 Task: Manage the "Feed detail" page in the site builder.
Action: Mouse moved to (1213, 87)
Screenshot: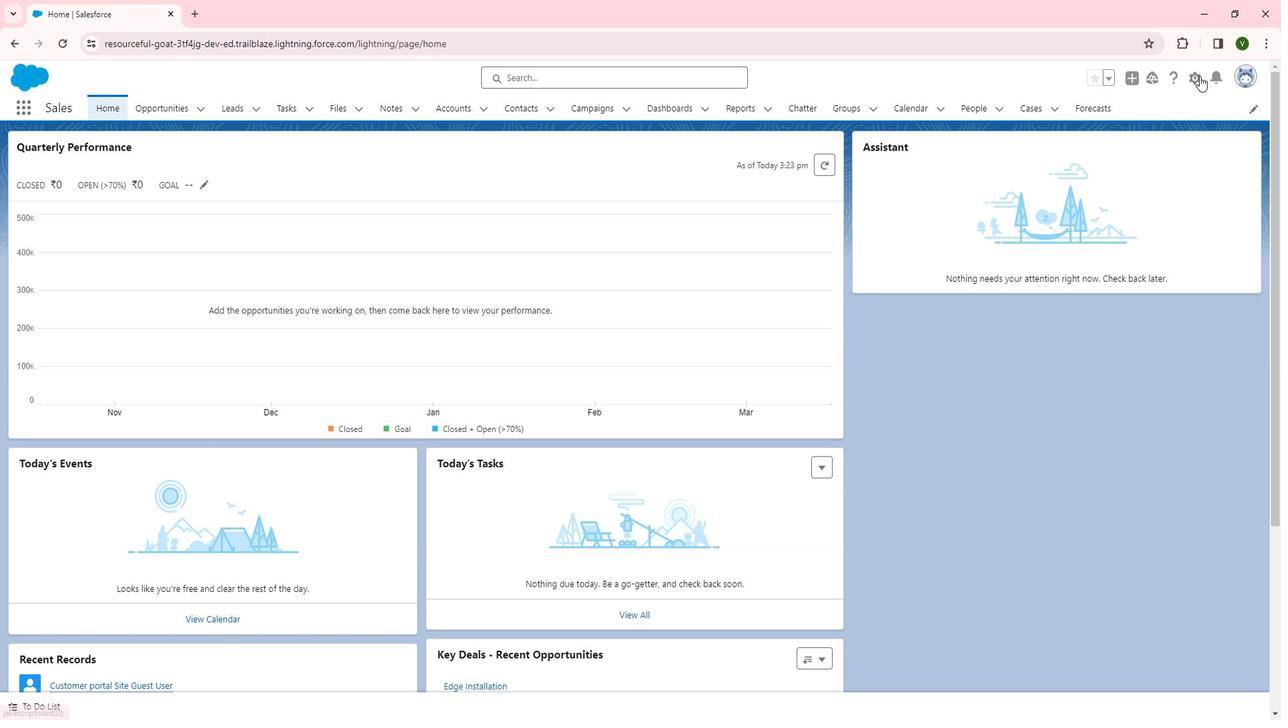 
Action: Mouse pressed left at (1213, 87)
Screenshot: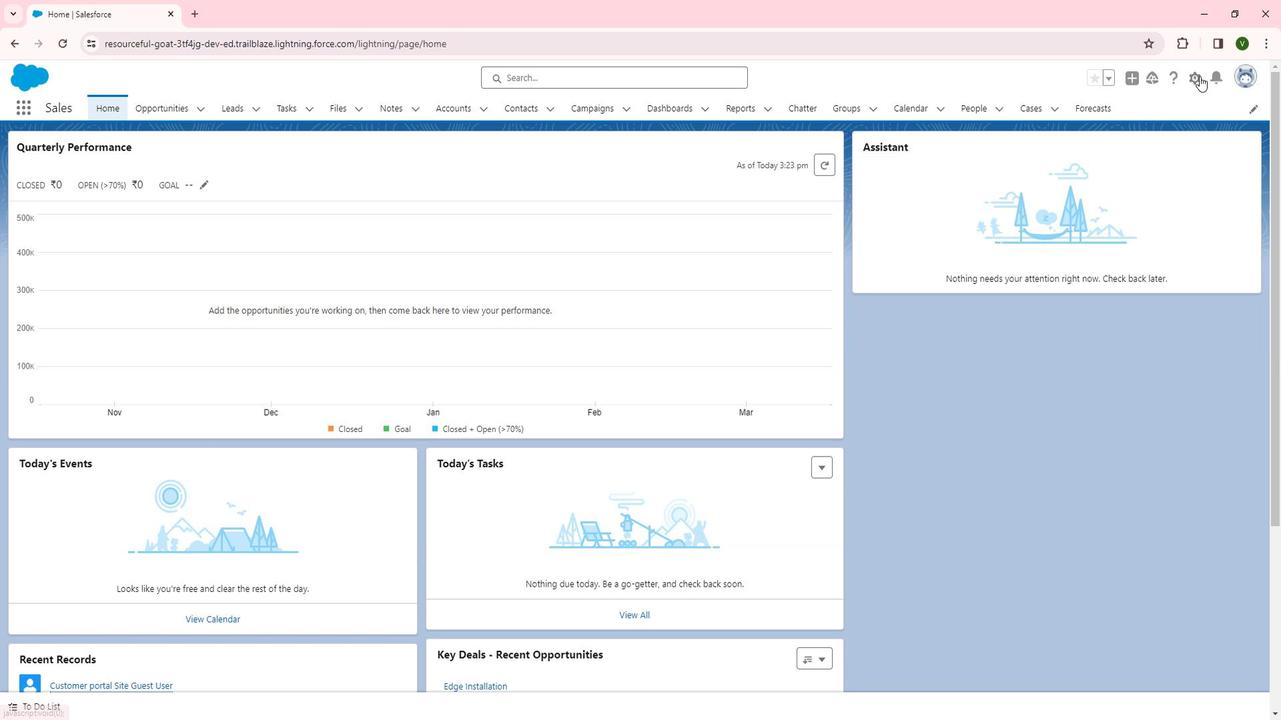 
Action: Mouse moved to (1155, 148)
Screenshot: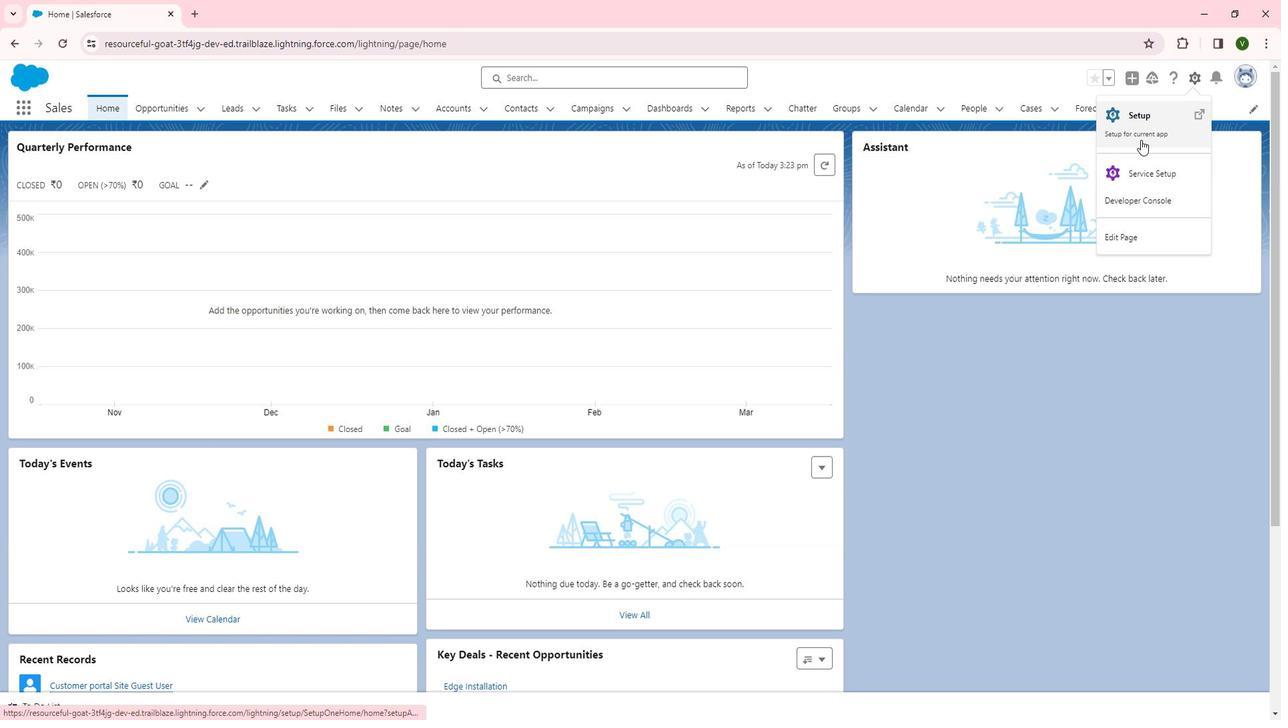 
Action: Mouse pressed left at (1155, 148)
Screenshot: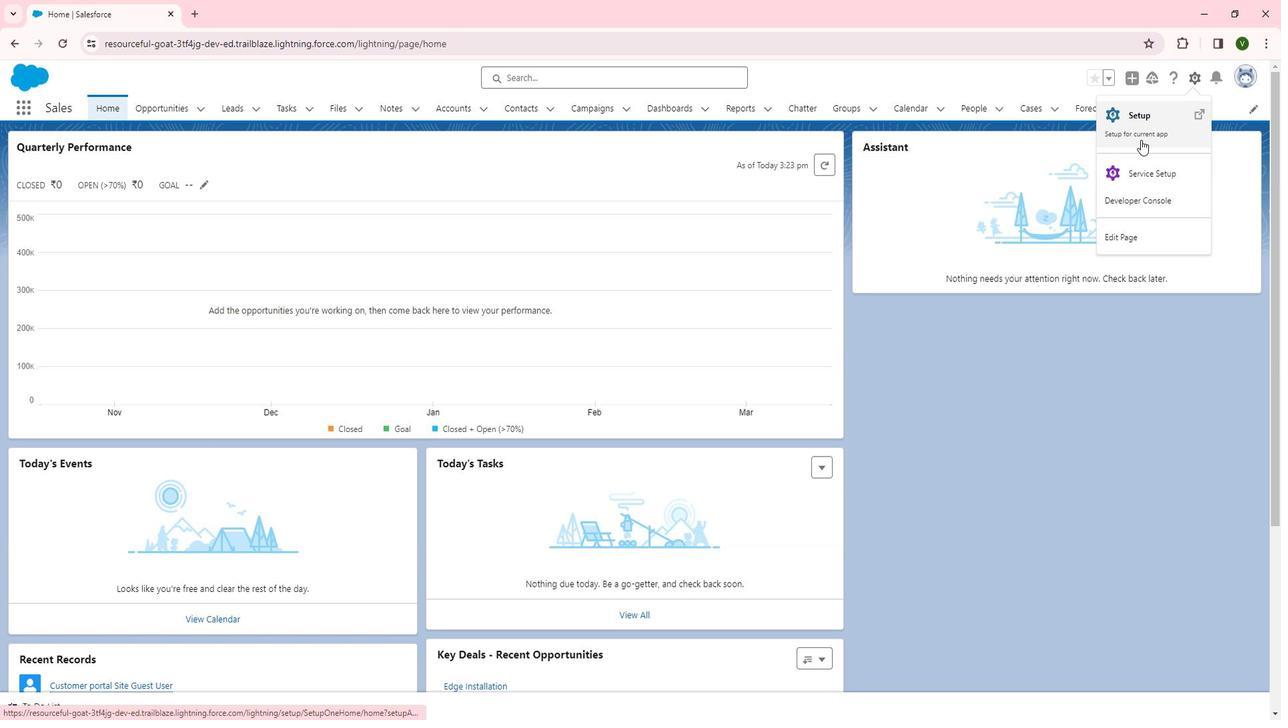 
Action: Mouse moved to (118, 485)
Screenshot: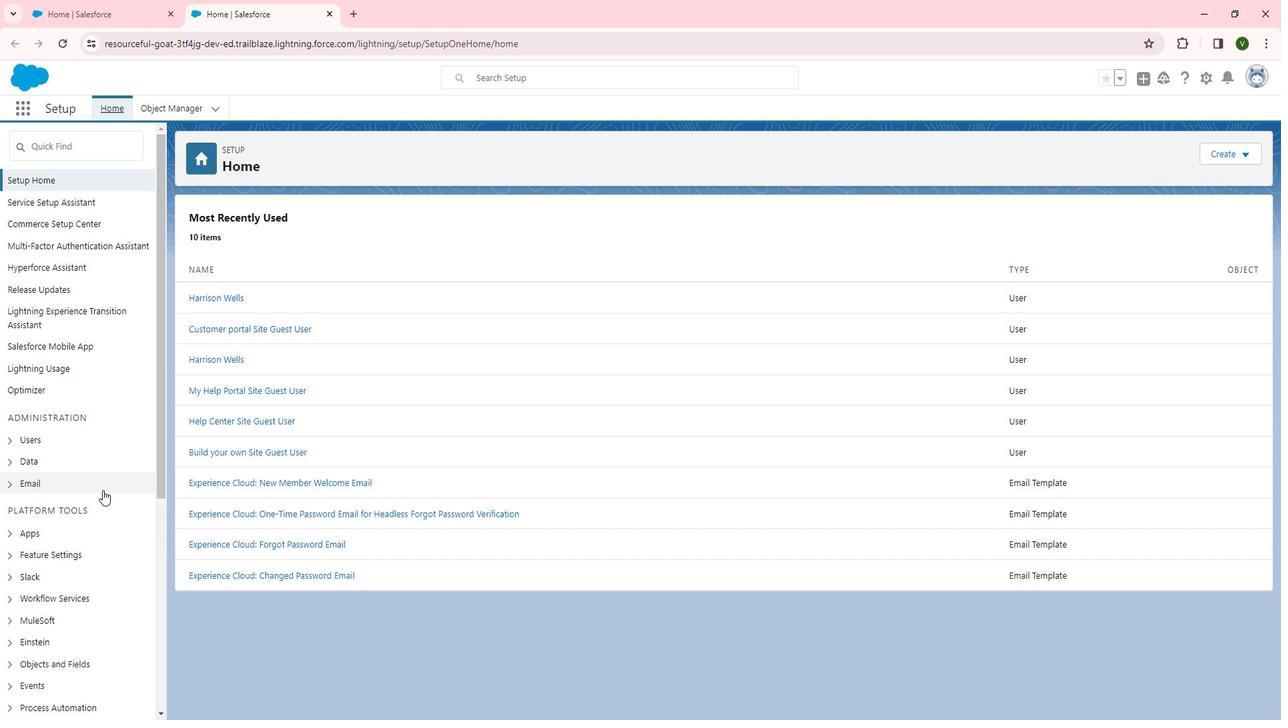 
Action: Mouse scrolled (118, 485) with delta (0, 0)
Screenshot: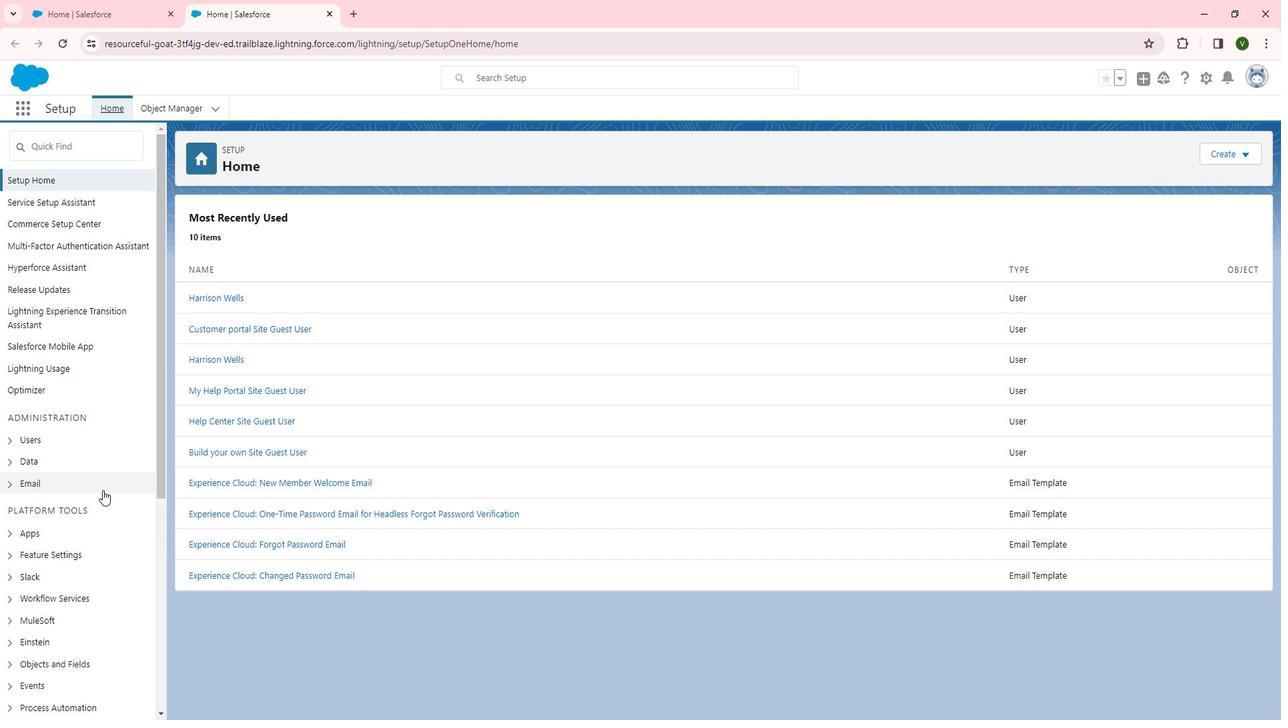 
Action: Mouse moved to (111, 489)
Screenshot: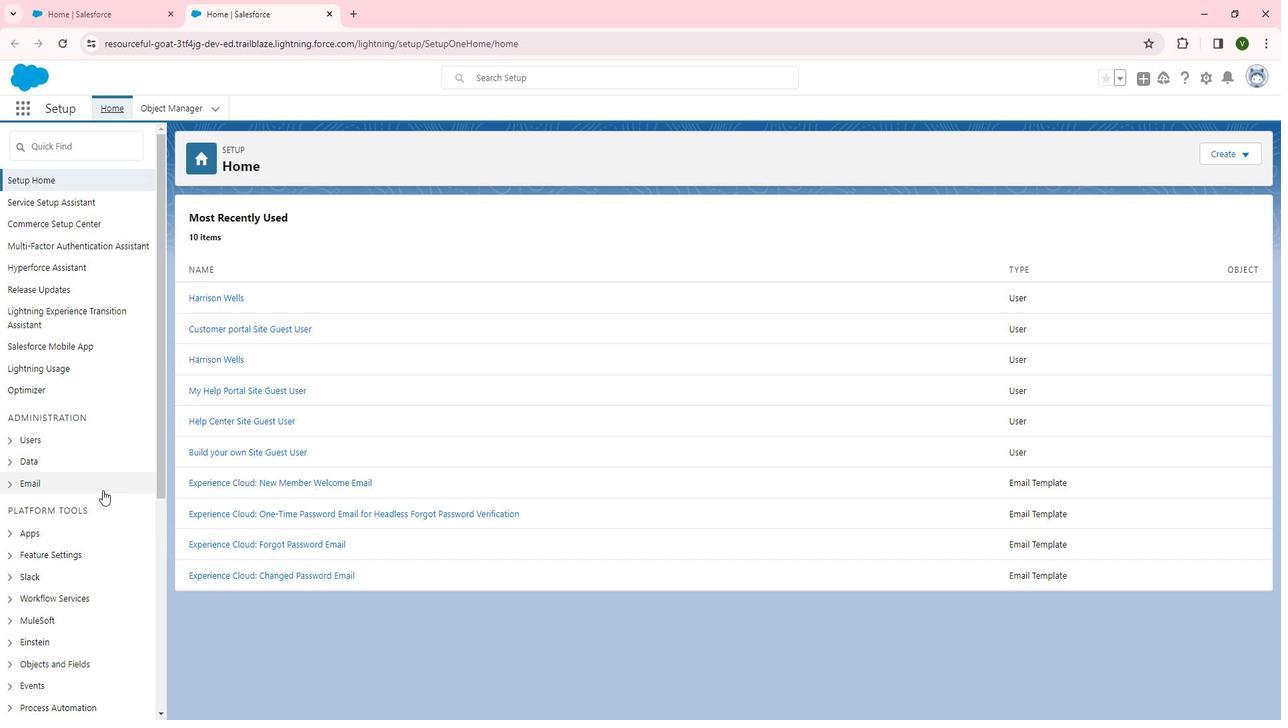 
Action: Mouse scrolled (111, 488) with delta (0, 0)
Screenshot: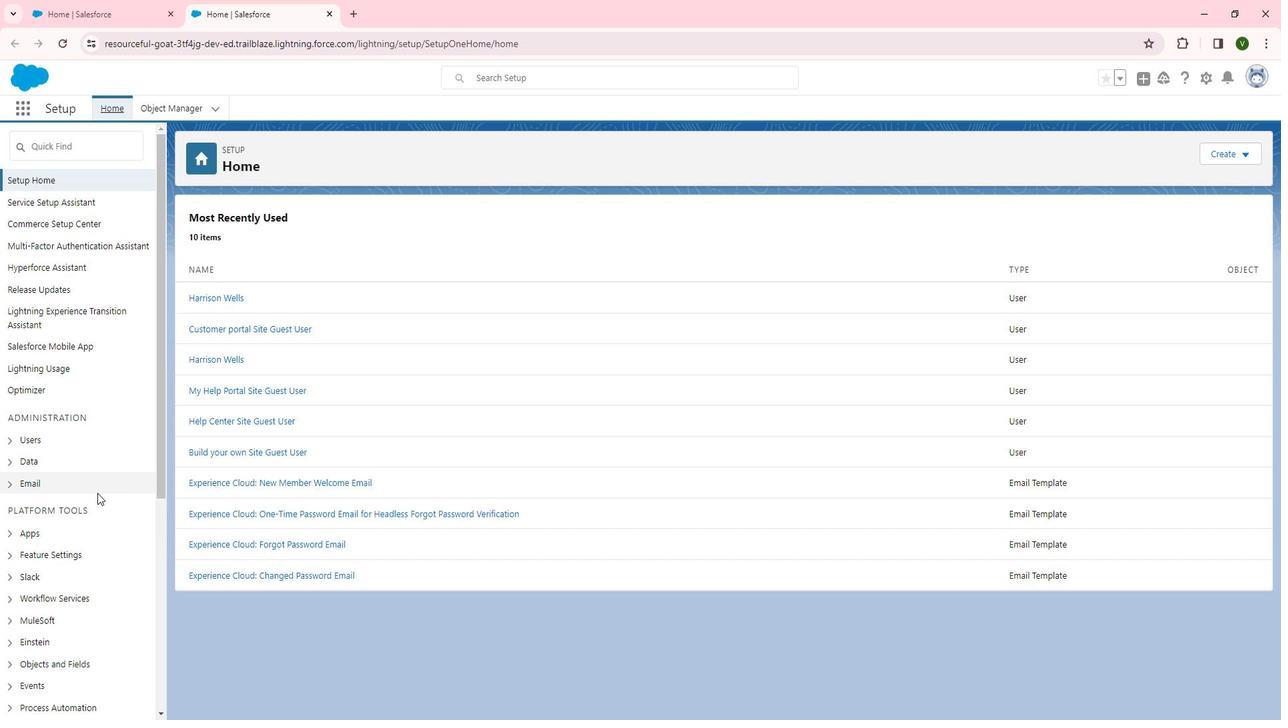 
Action: Mouse moved to (108, 491)
Screenshot: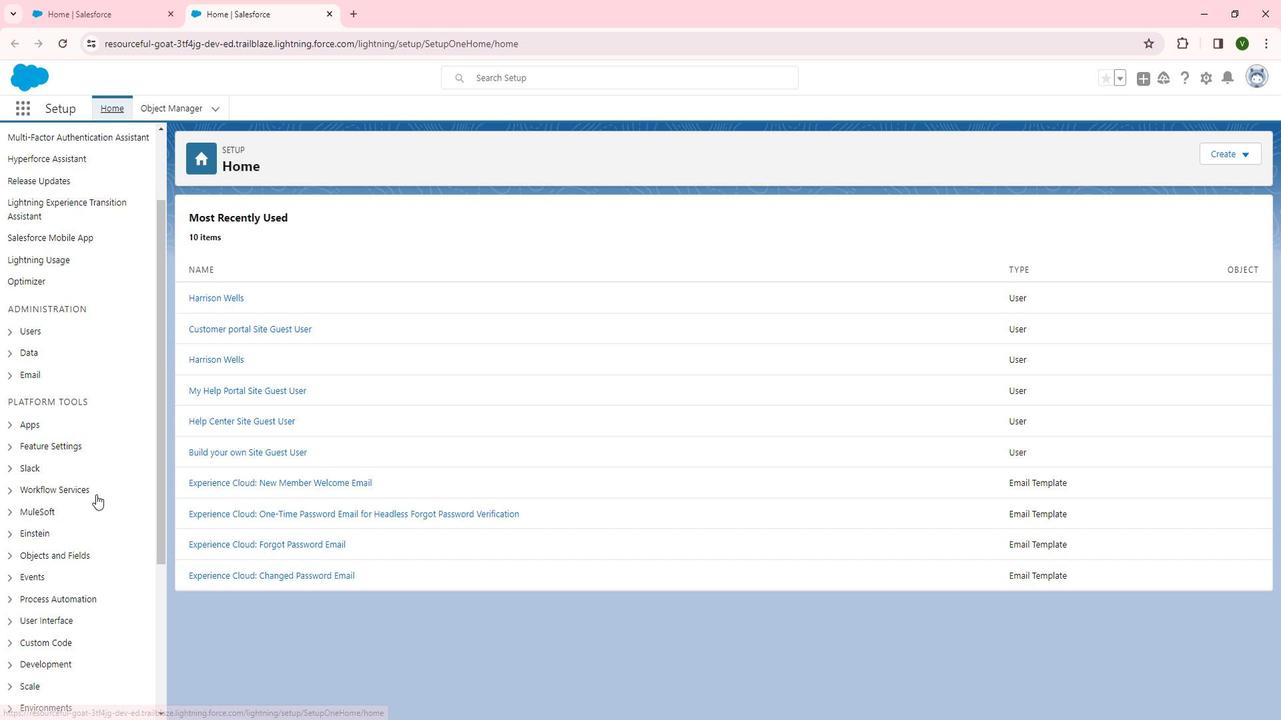 
Action: Mouse scrolled (108, 490) with delta (0, 0)
Screenshot: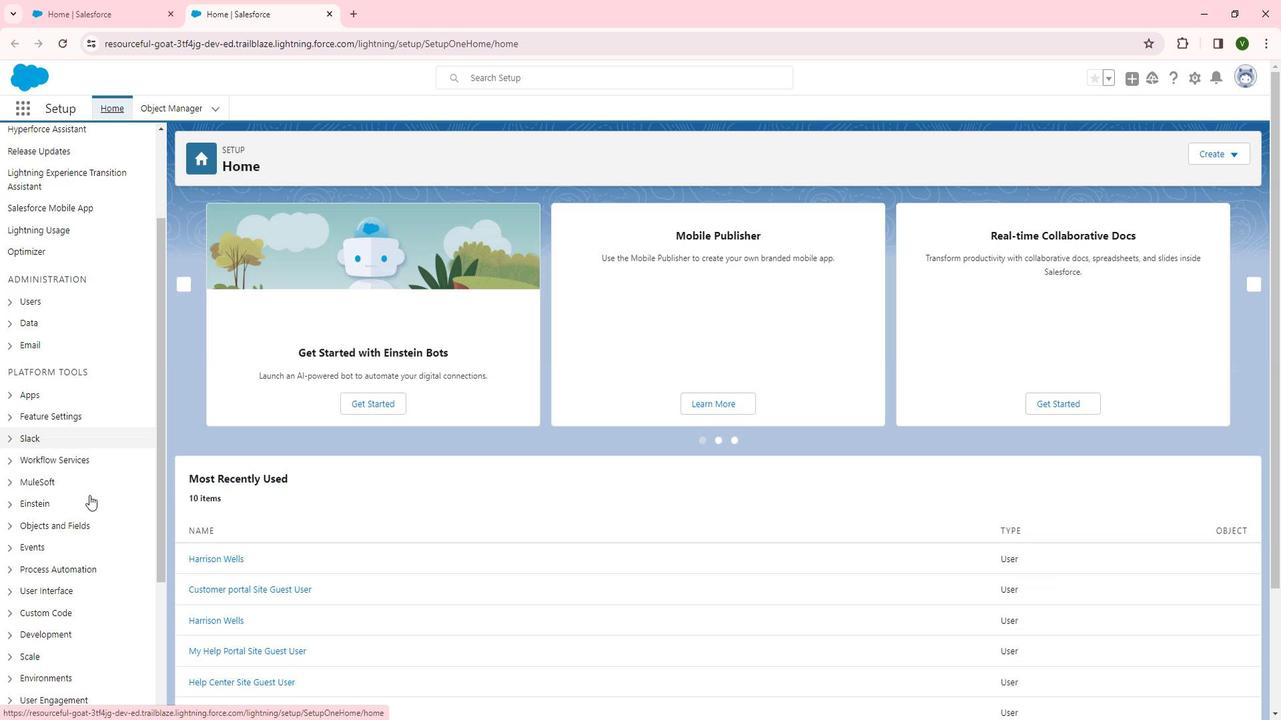 
Action: Mouse moved to (79, 348)
Screenshot: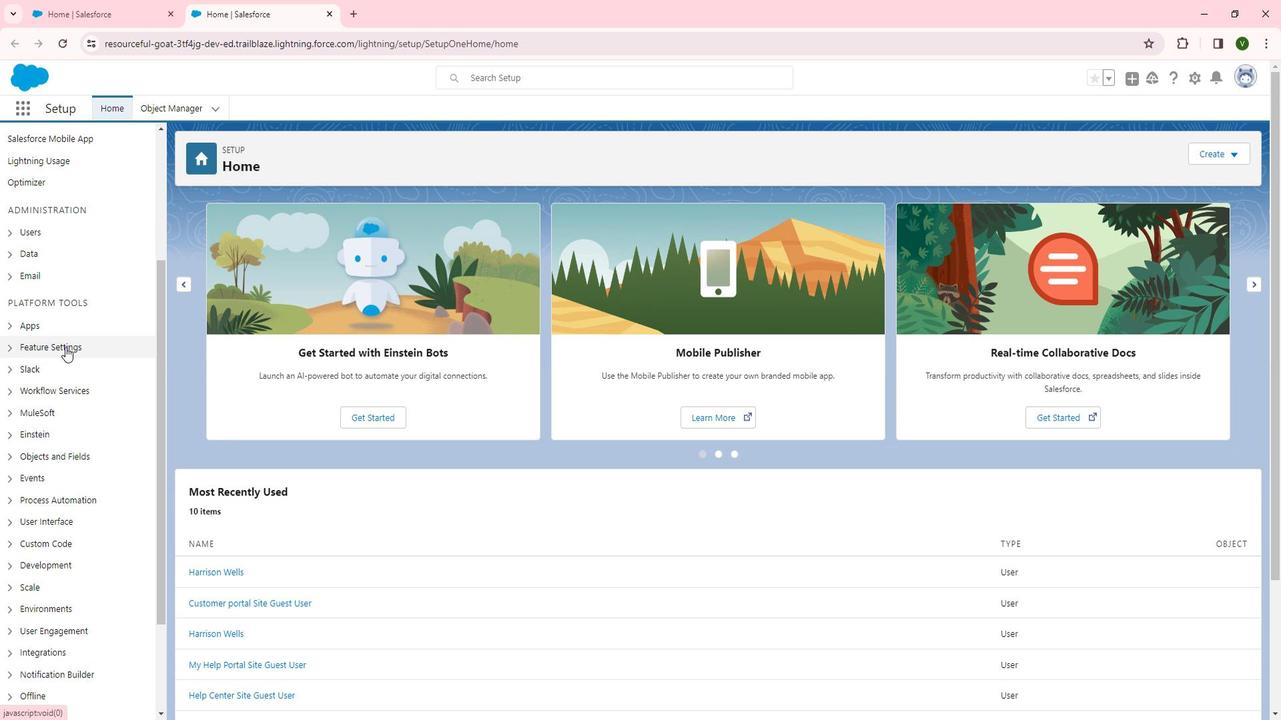 
Action: Mouse pressed left at (79, 348)
Screenshot: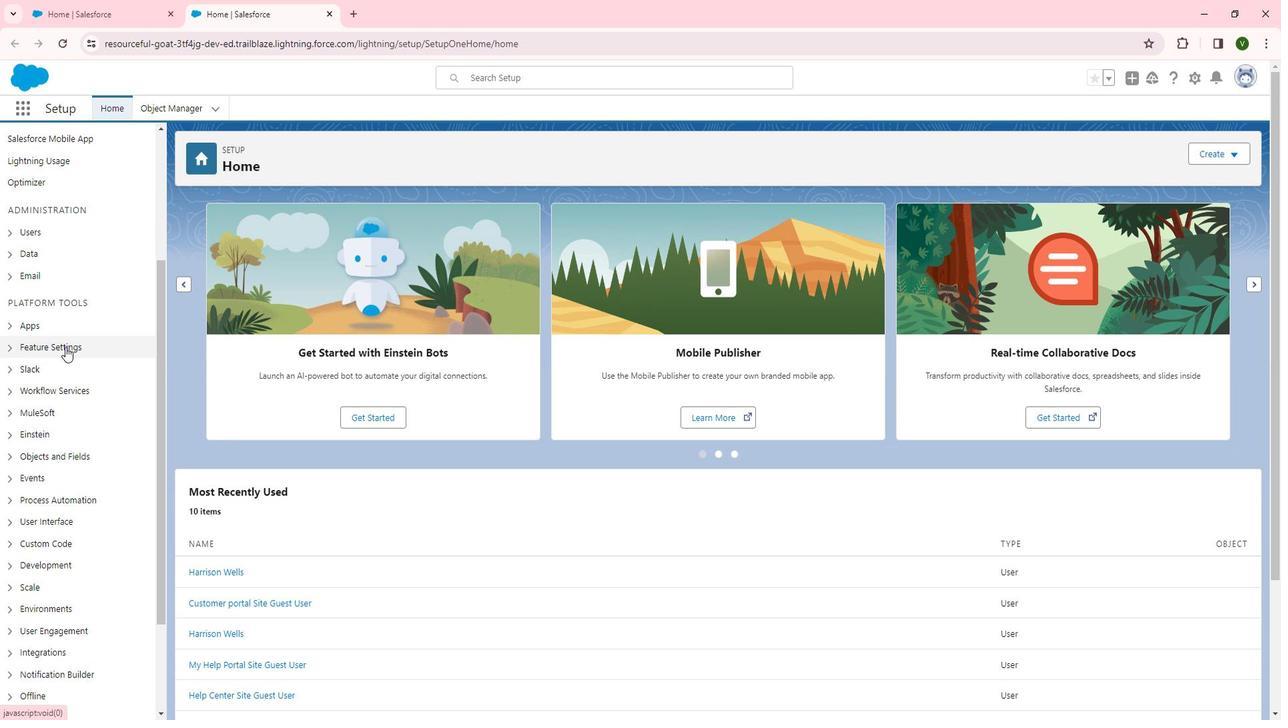 
Action: Mouse moved to (68, 454)
Screenshot: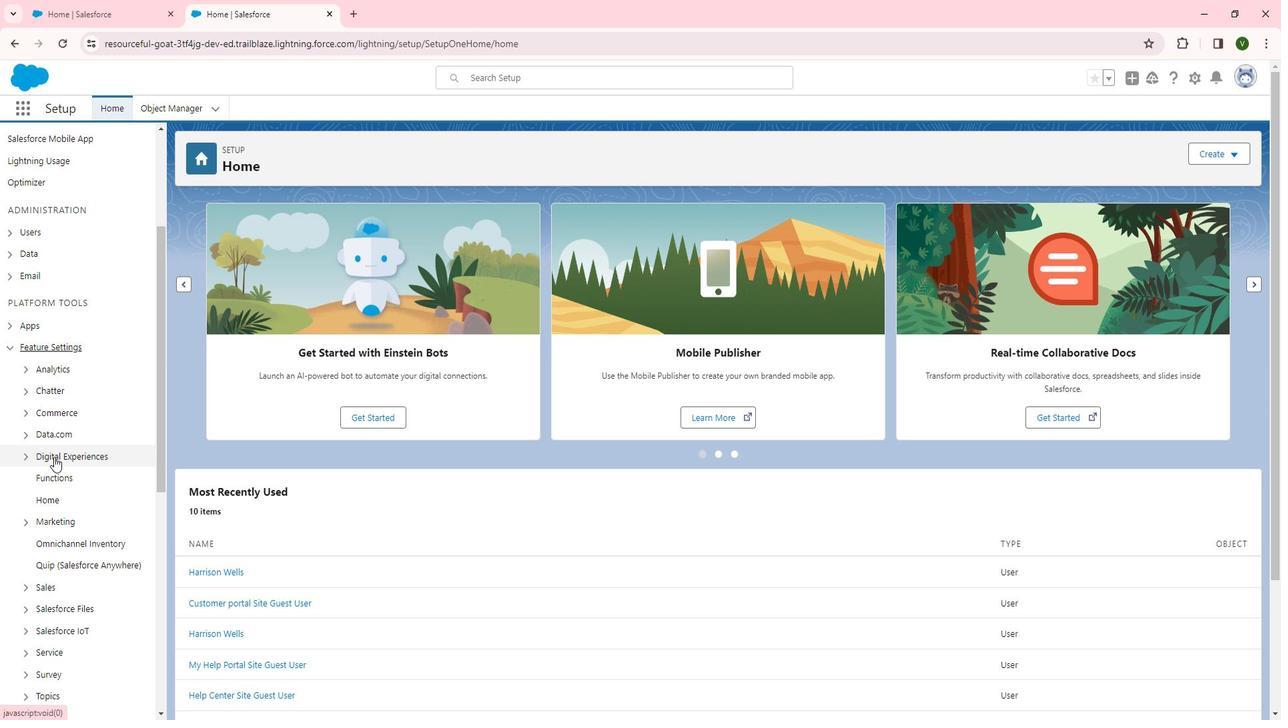 
Action: Mouse pressed left at (68, 454)
Screenshot: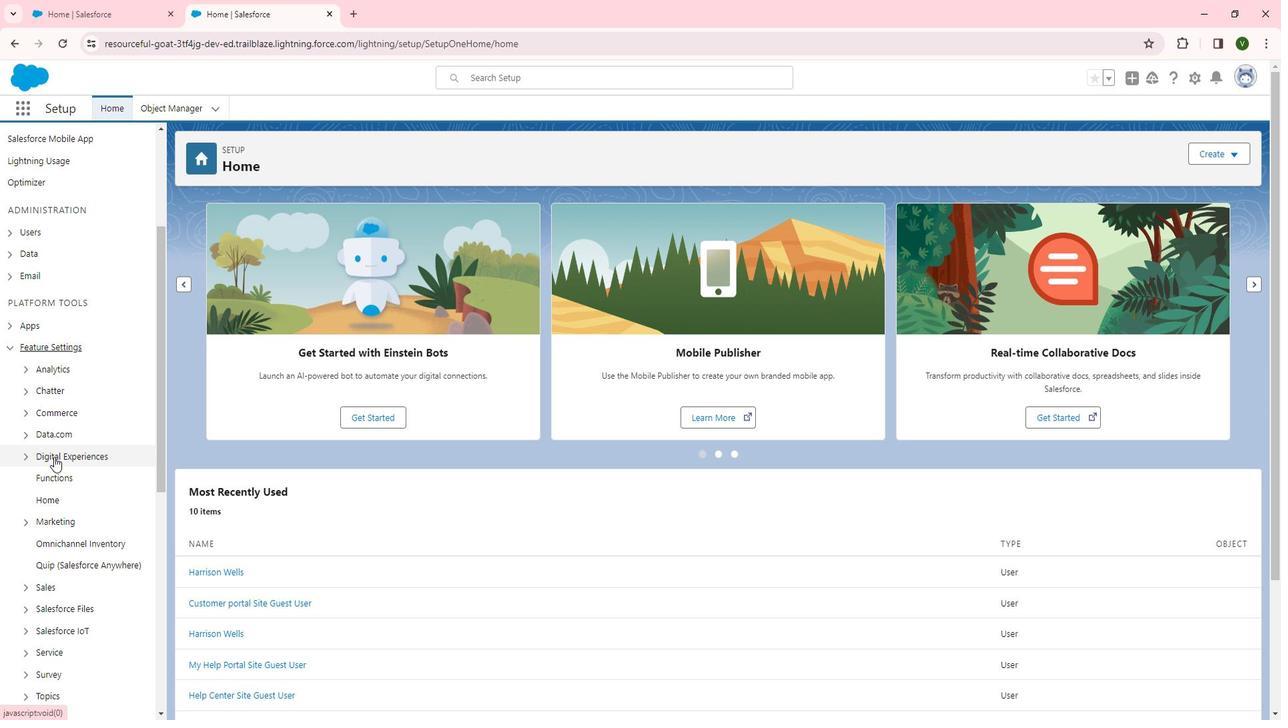 
Action: Mouse moved to (68, 455)
Screenshot: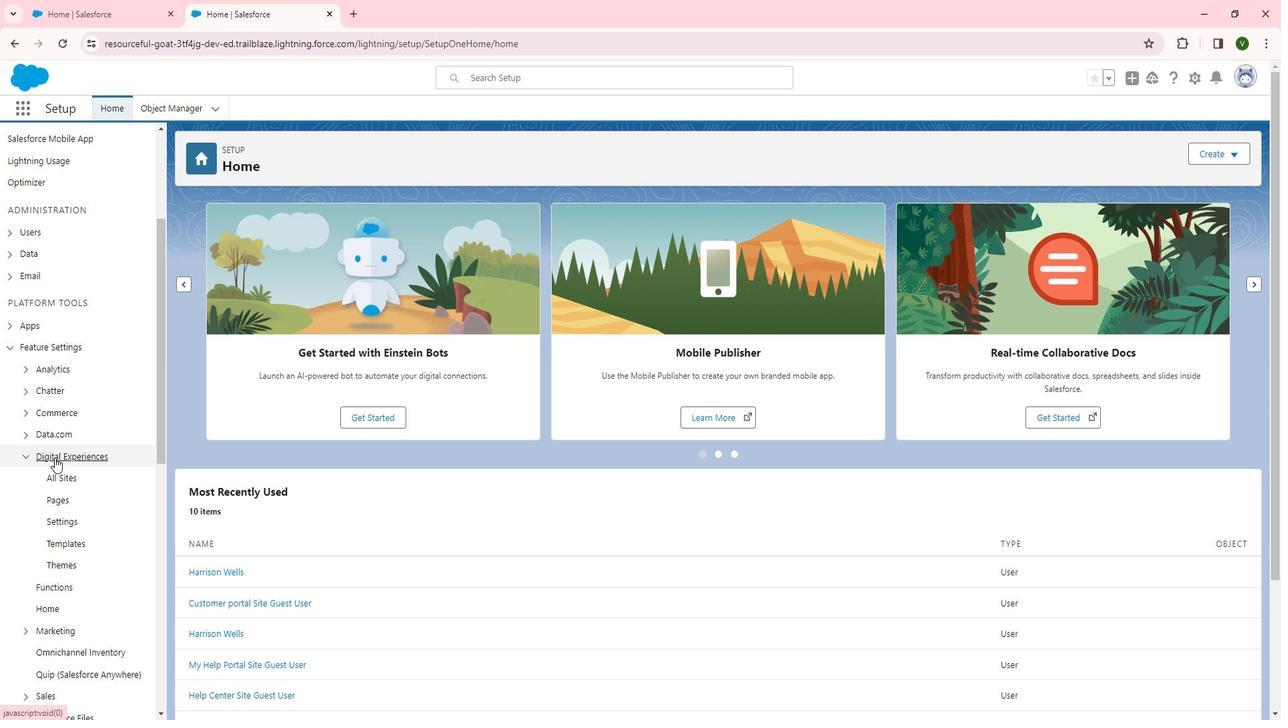
Action: Mouse scrolled (68, 454) with delta (0, 0)
Screenshot: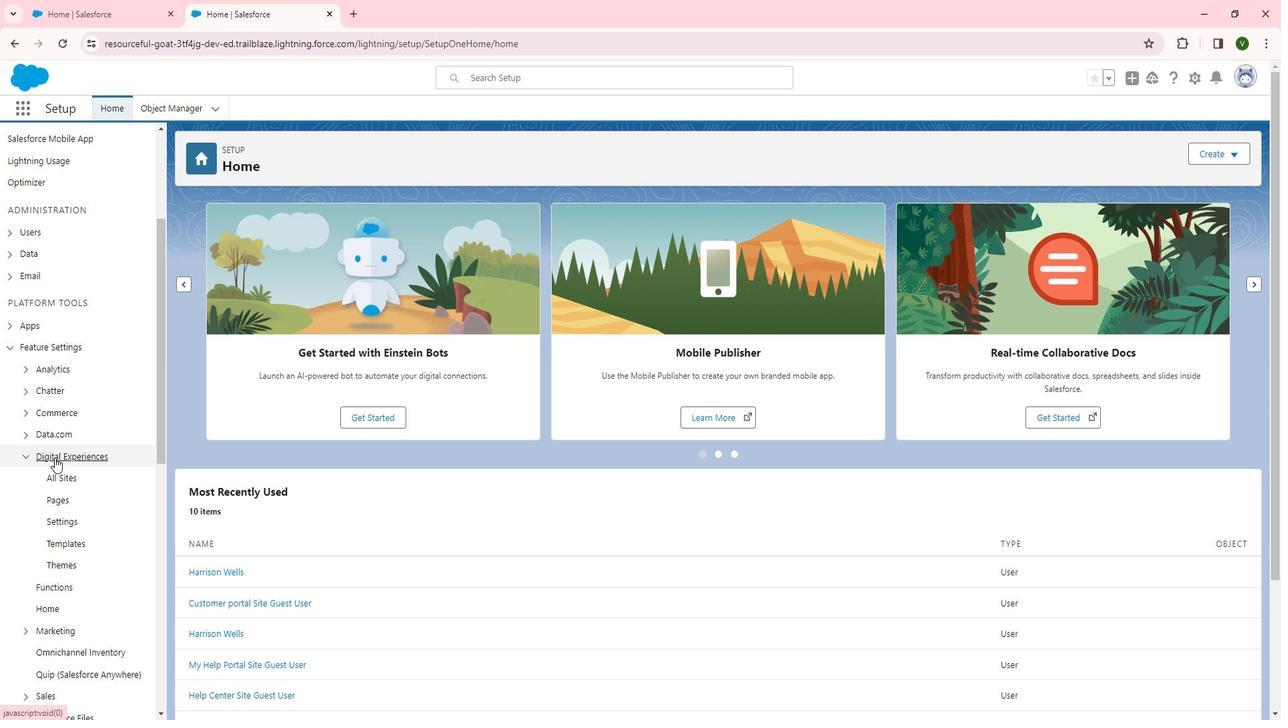 
Action: Mouse moved to (80, 405)
Screenshot: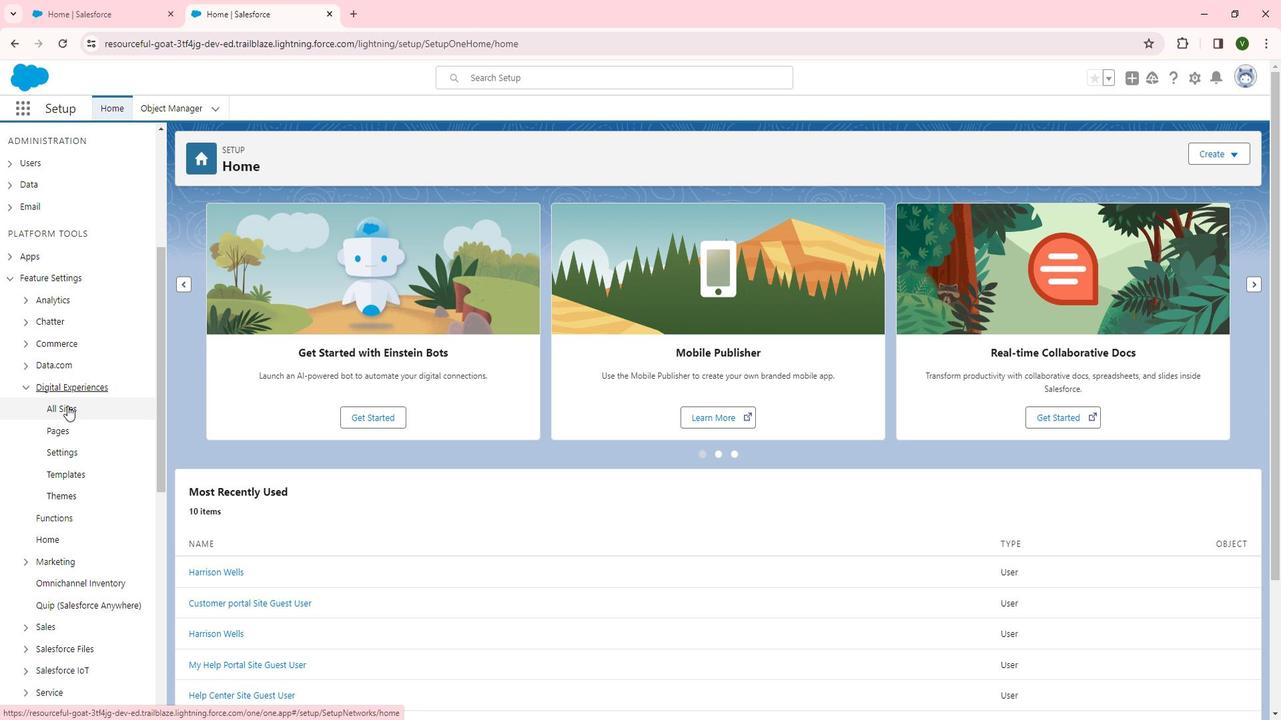 
Action: Mouse pressed left at (80, 405)
Screenshot: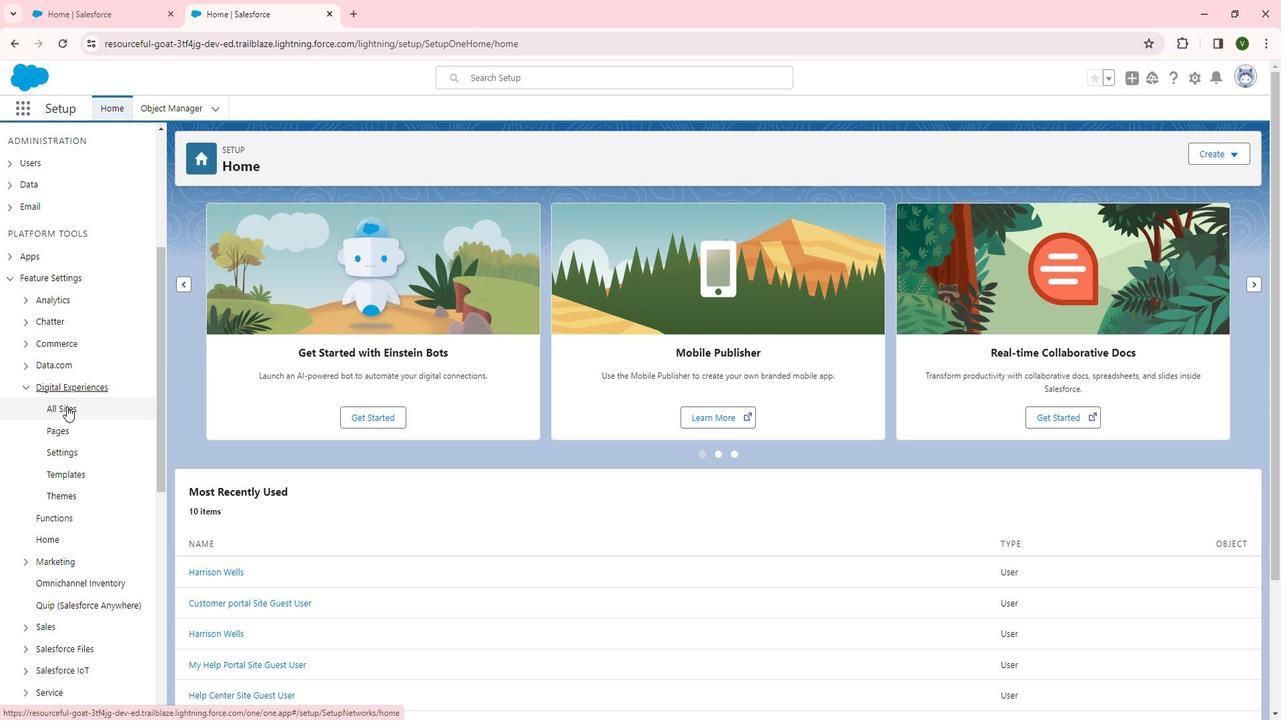 
Action: Mouse moved to (232, 352)
Screenshot: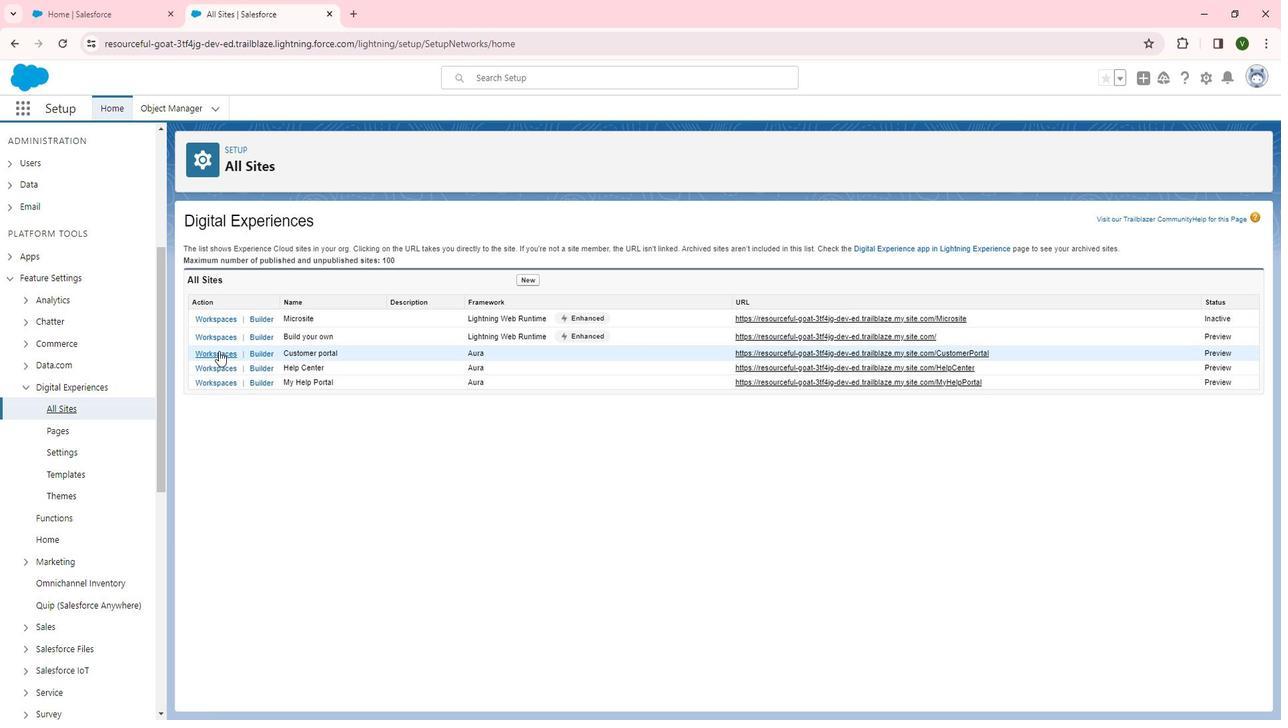 
Action: Mouse pressed left at (232, 352)
Screenshot: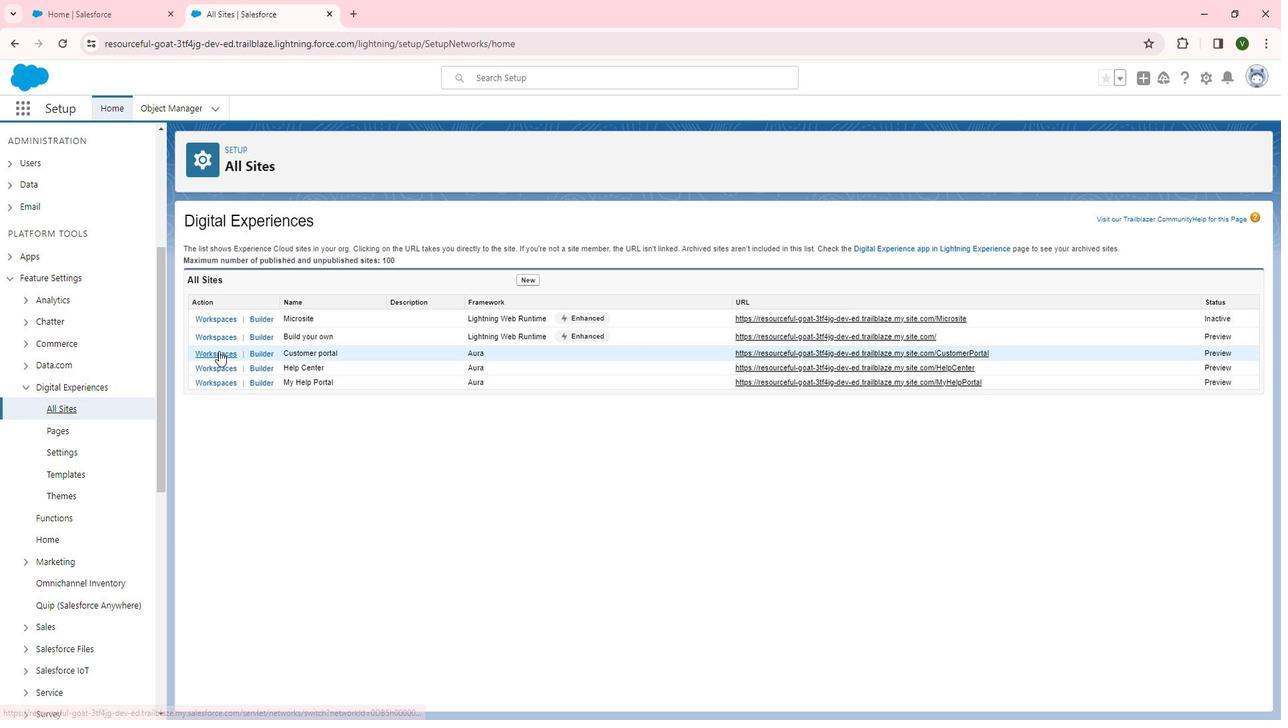 
Action: Mouse moved to (200, 327)
Screenshot: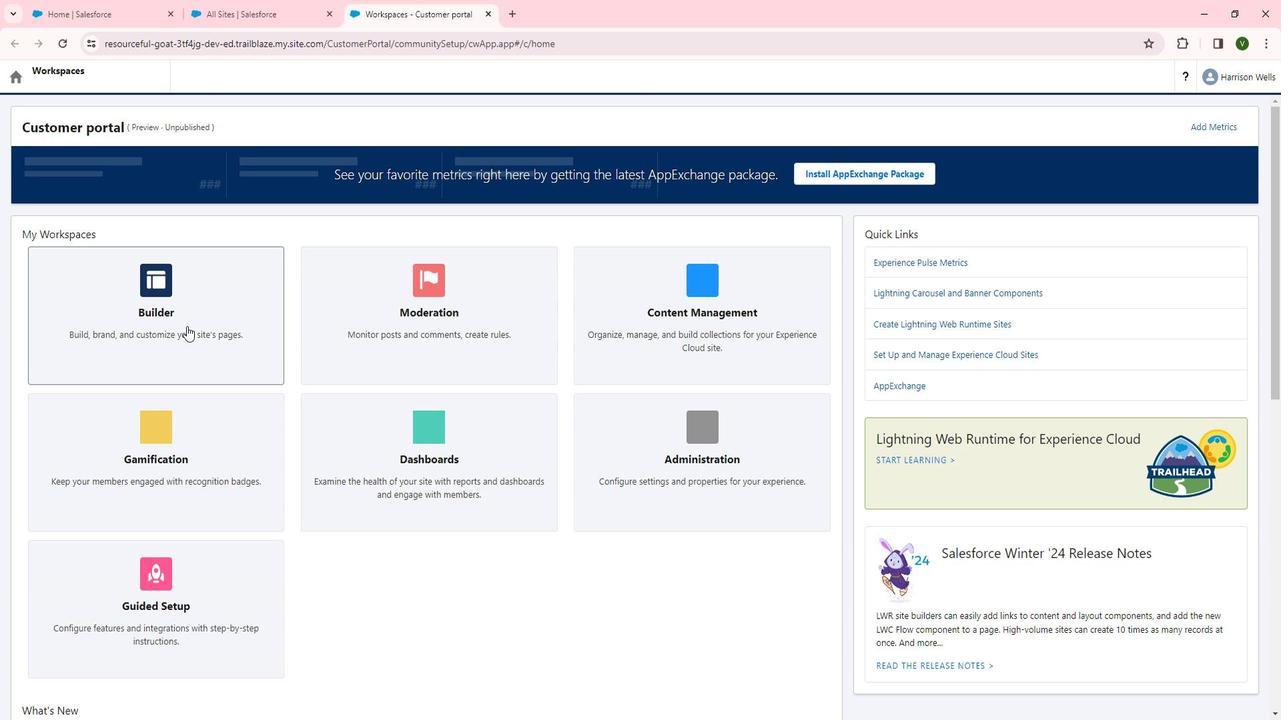 
Action: Mouse pressed left at (200, 327)
Screenshot: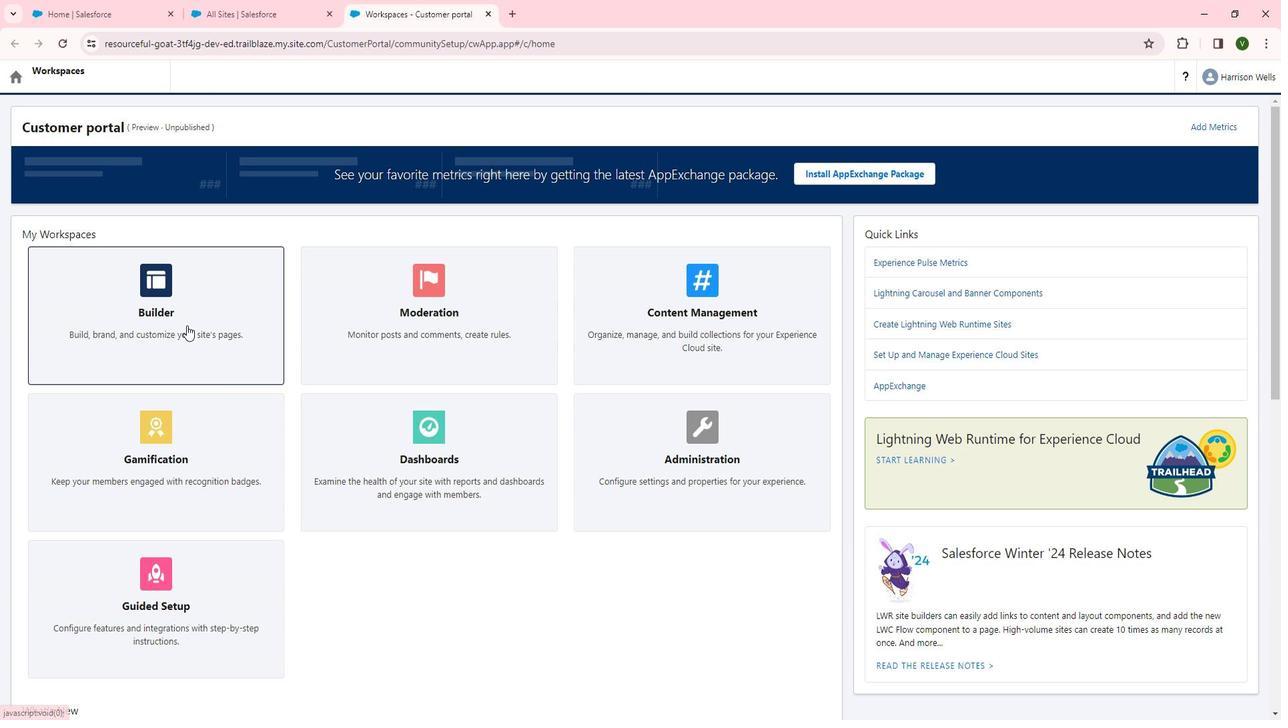 
Action: Mouse moved to (150, 94)
Screenshot: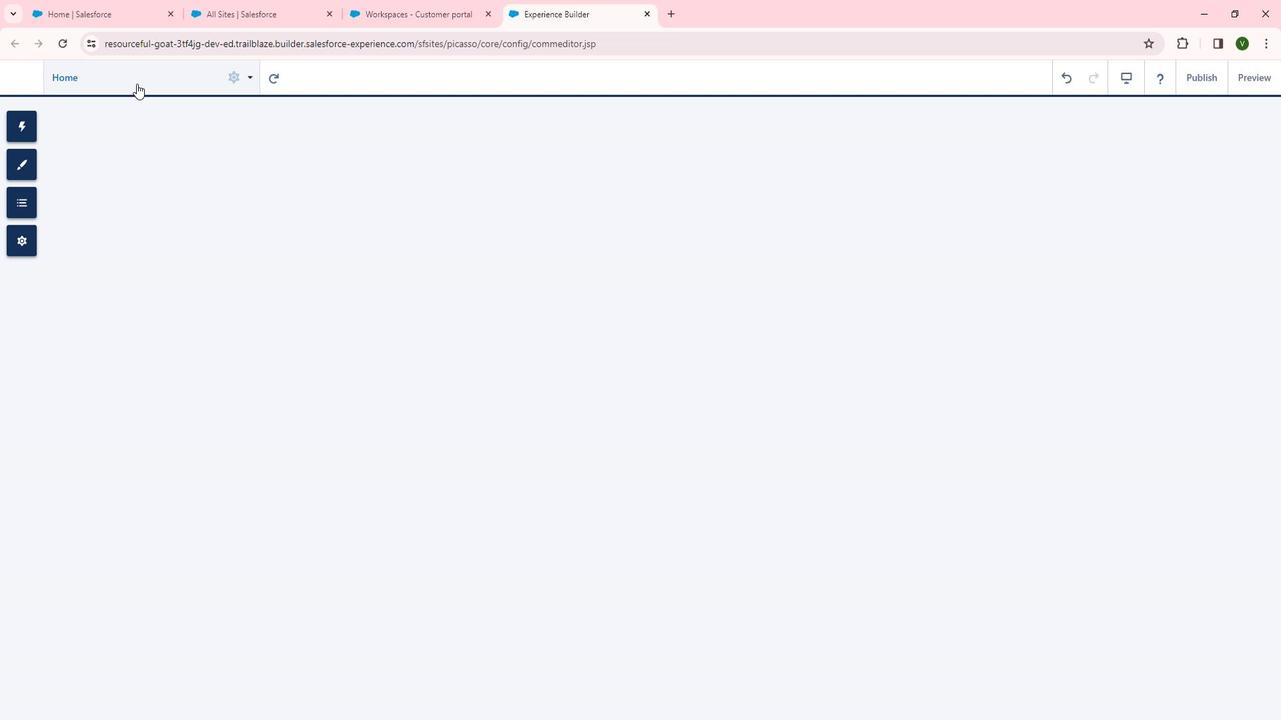 
Action: Mouse pressed left at (150, 94)
Screenshot: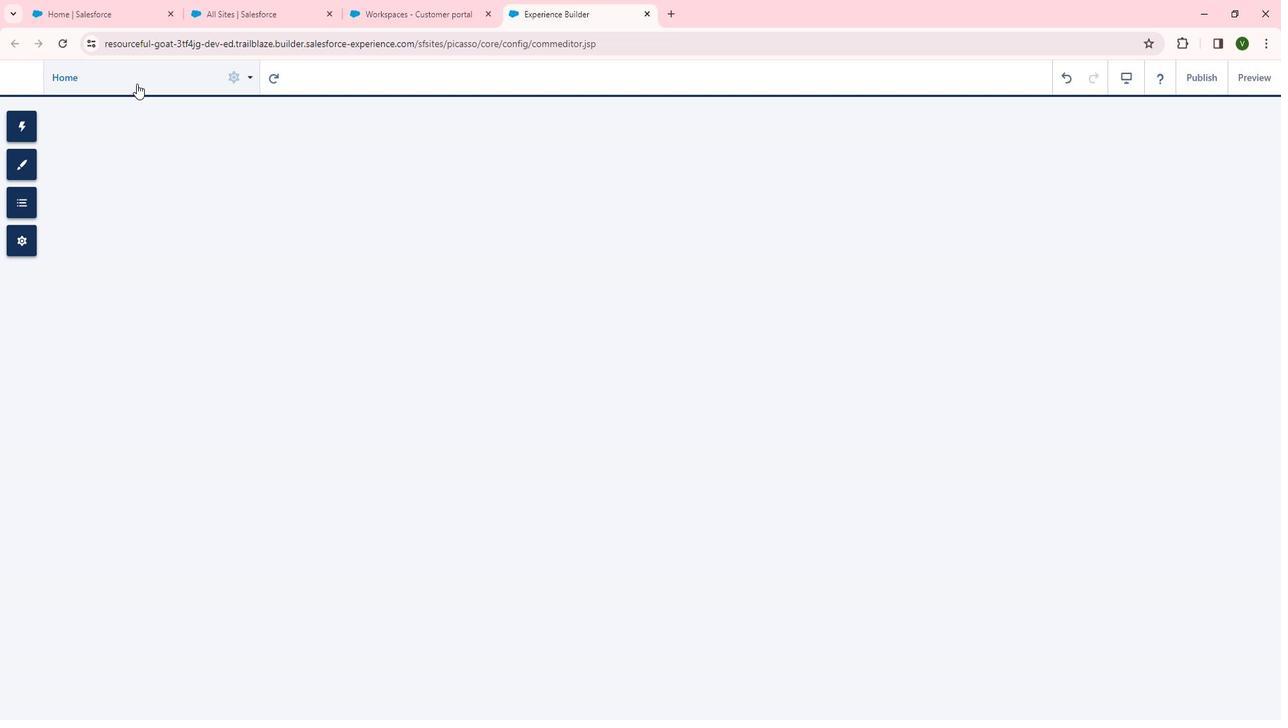 
Action: Mouse moved to (98, 371)
Screenshot: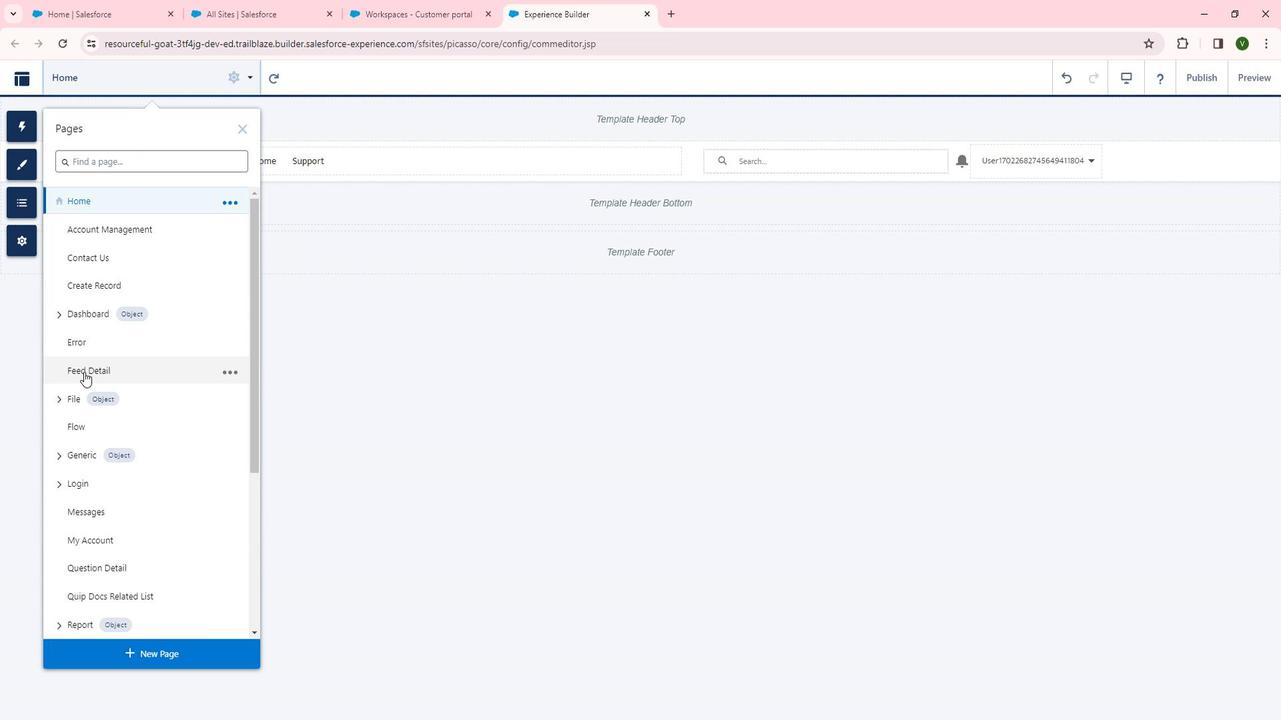 
Action: Mouse pressed left at (98, 371)
Screenshot: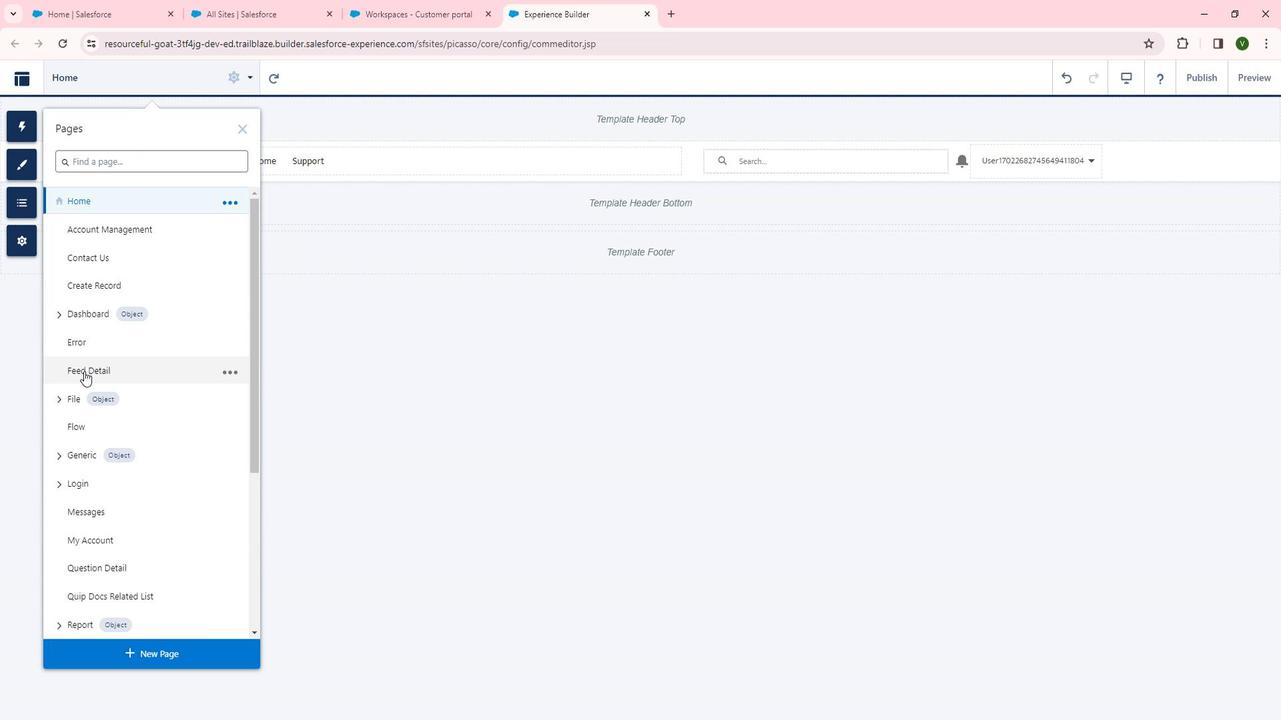 
Action: Mouse moved to (954, 364)
Screenshot: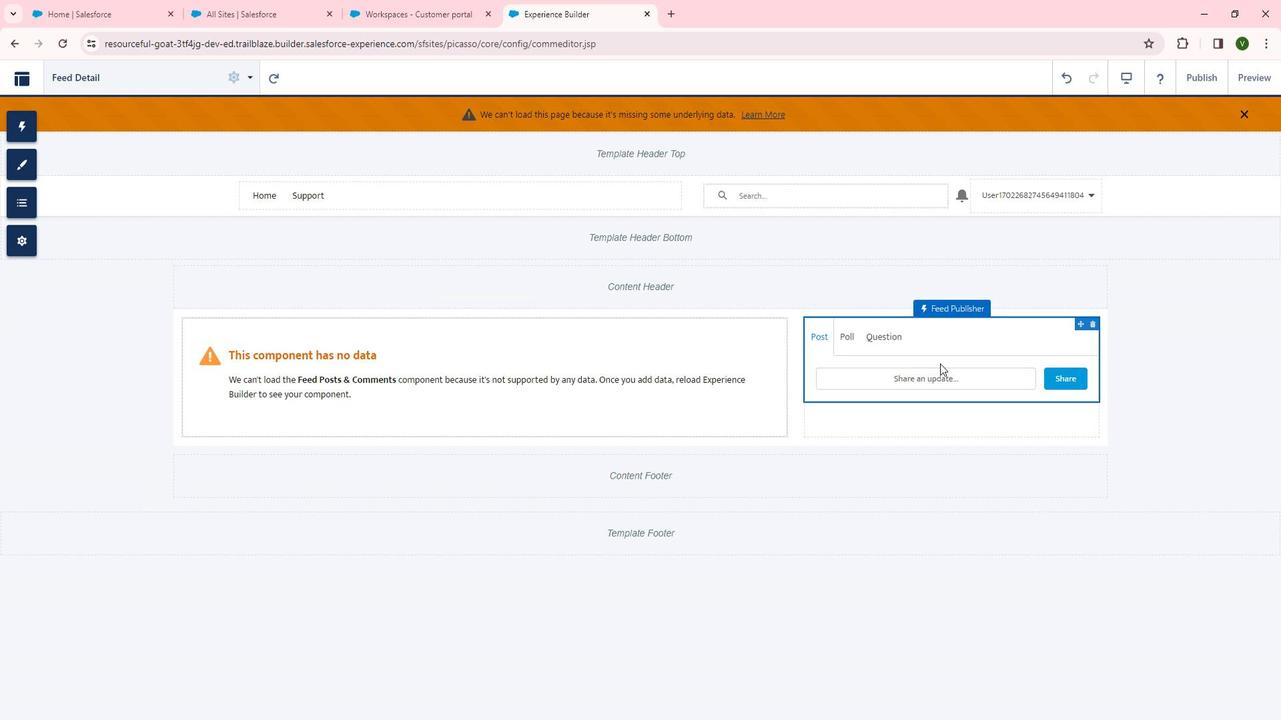 
Action: Mouse pressed left at (954, 364)
Screenshot: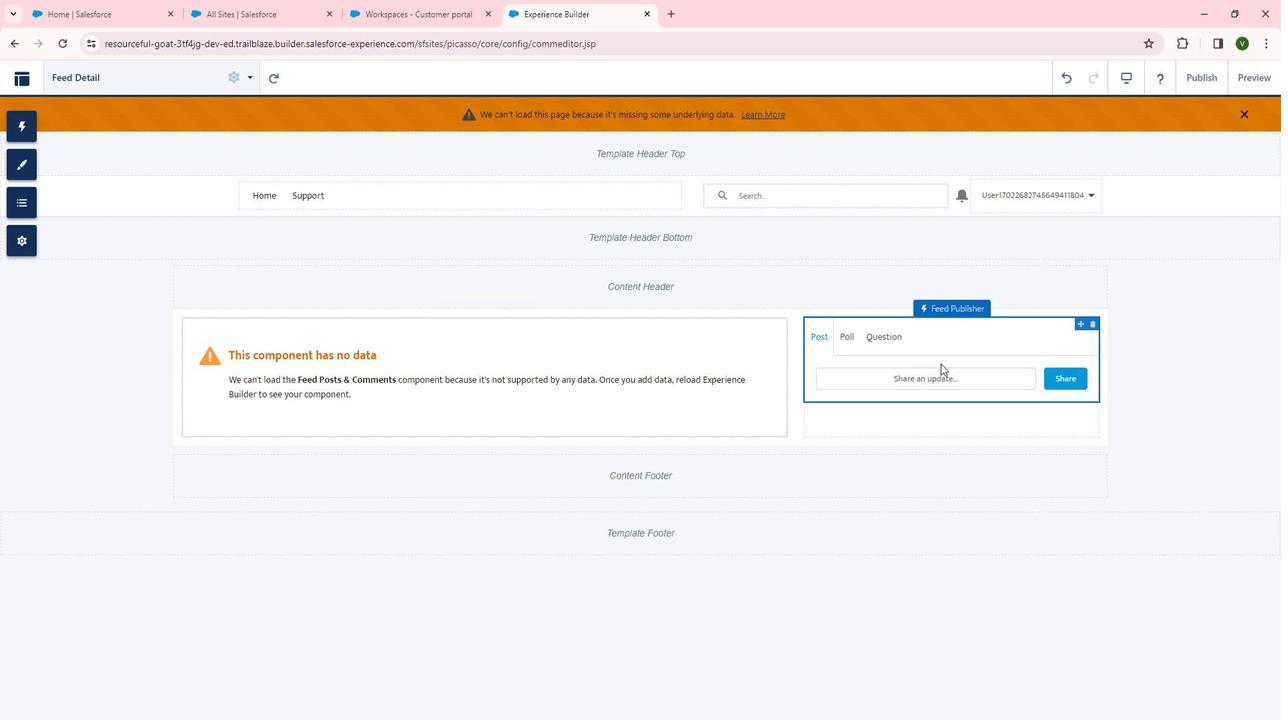 
Action: Mouse moved to (1213, 212)
Screenshot: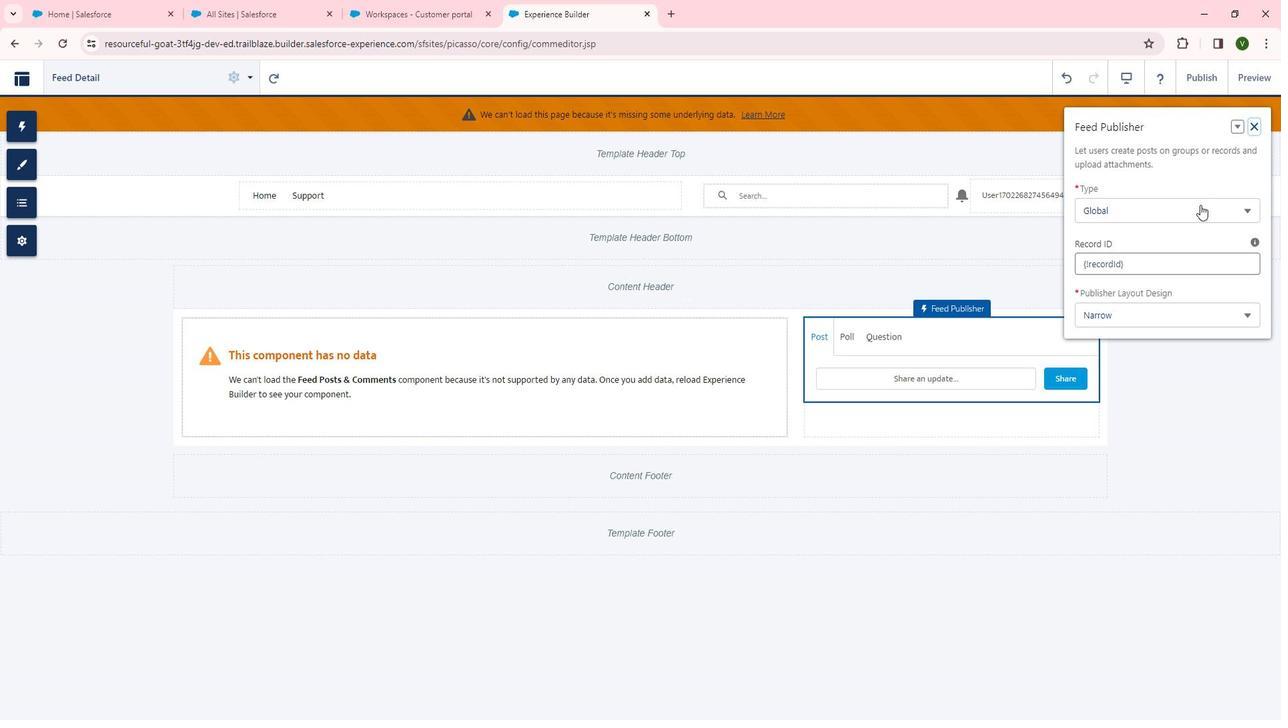
Action: Mouse pressed left at (1213, 212)
Screenshot: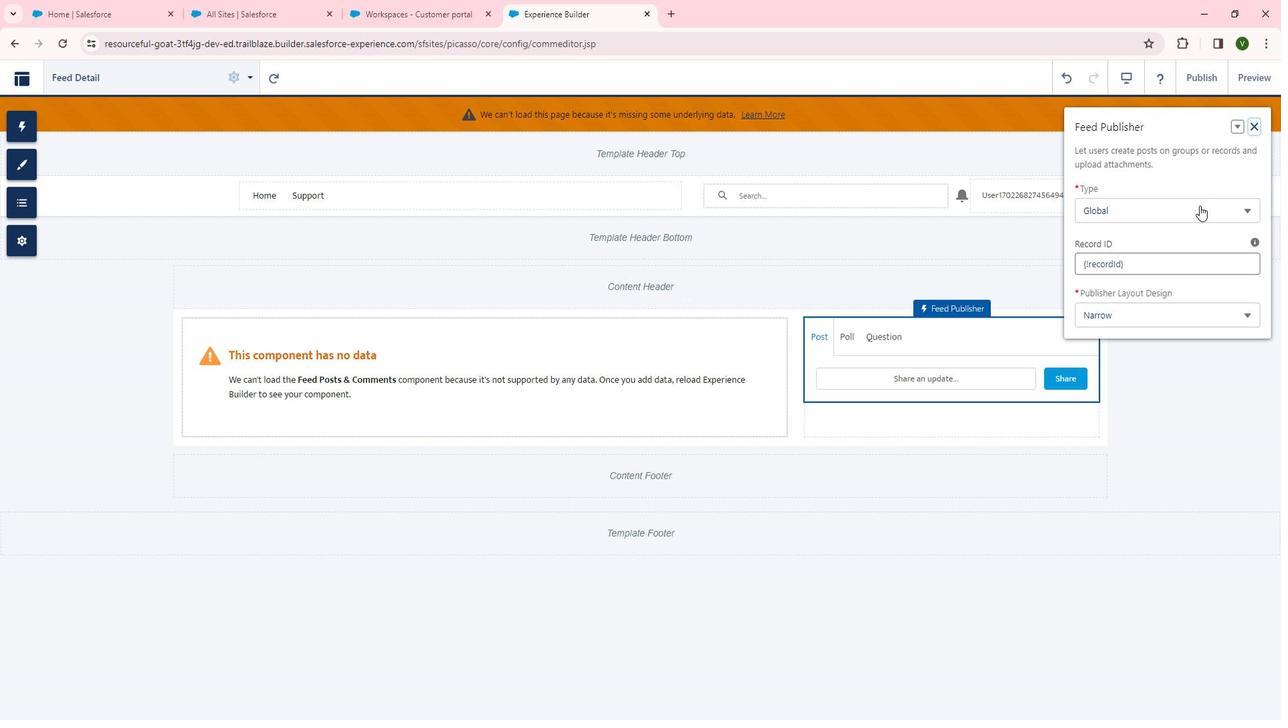 
Action: Mouse moved to (1140, 258)
Screenshot: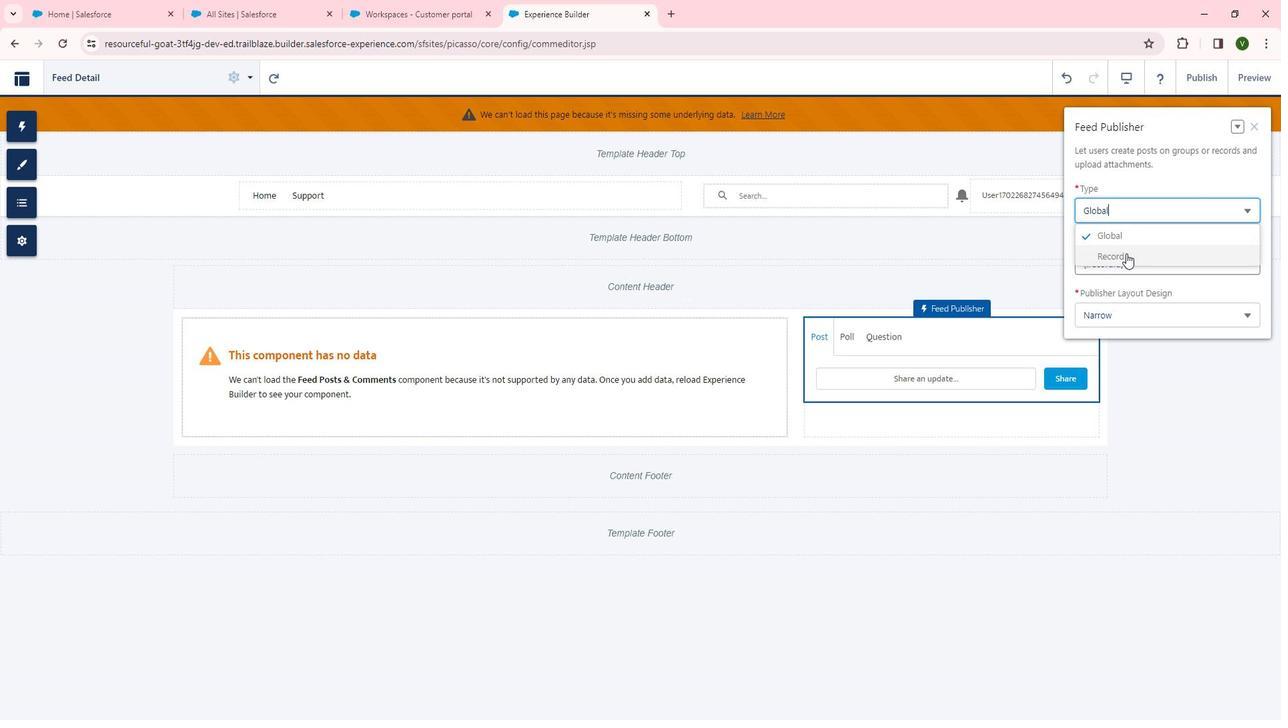 
Action: Mouse pressed left at (1140, 258)
Screenshot: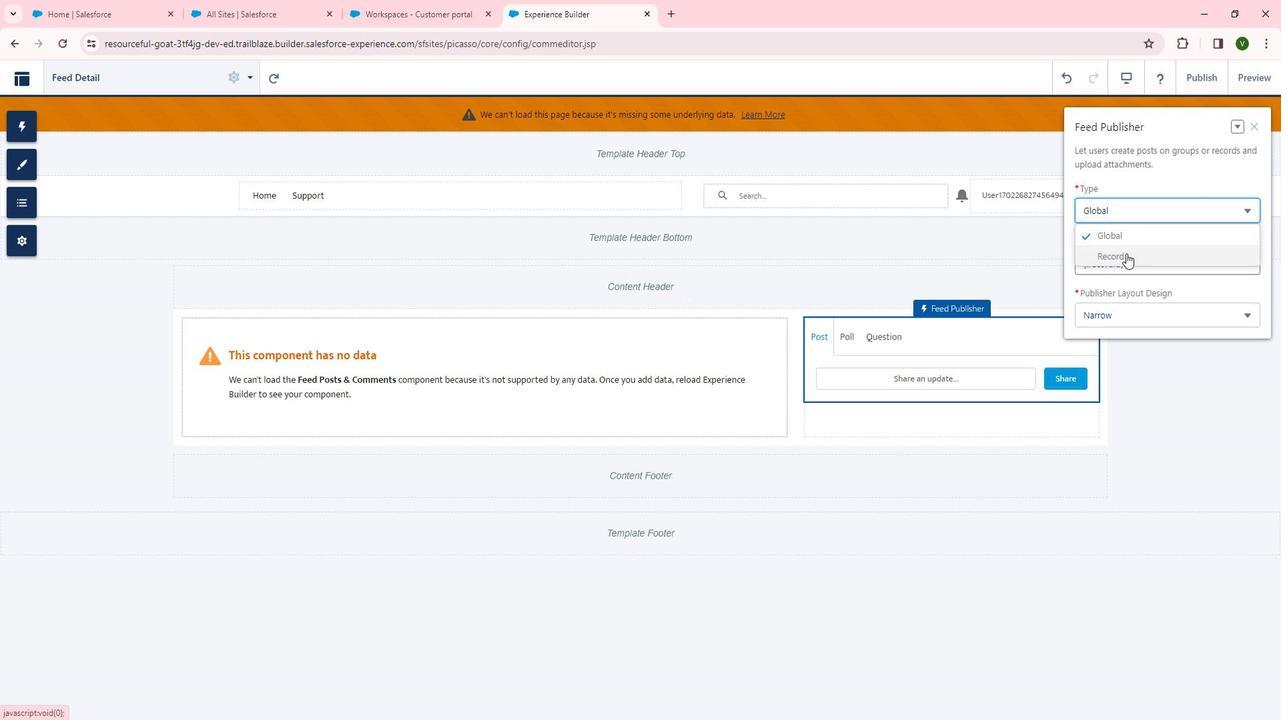 
Action: Mouse moved to (1004, 387)
Screenshot: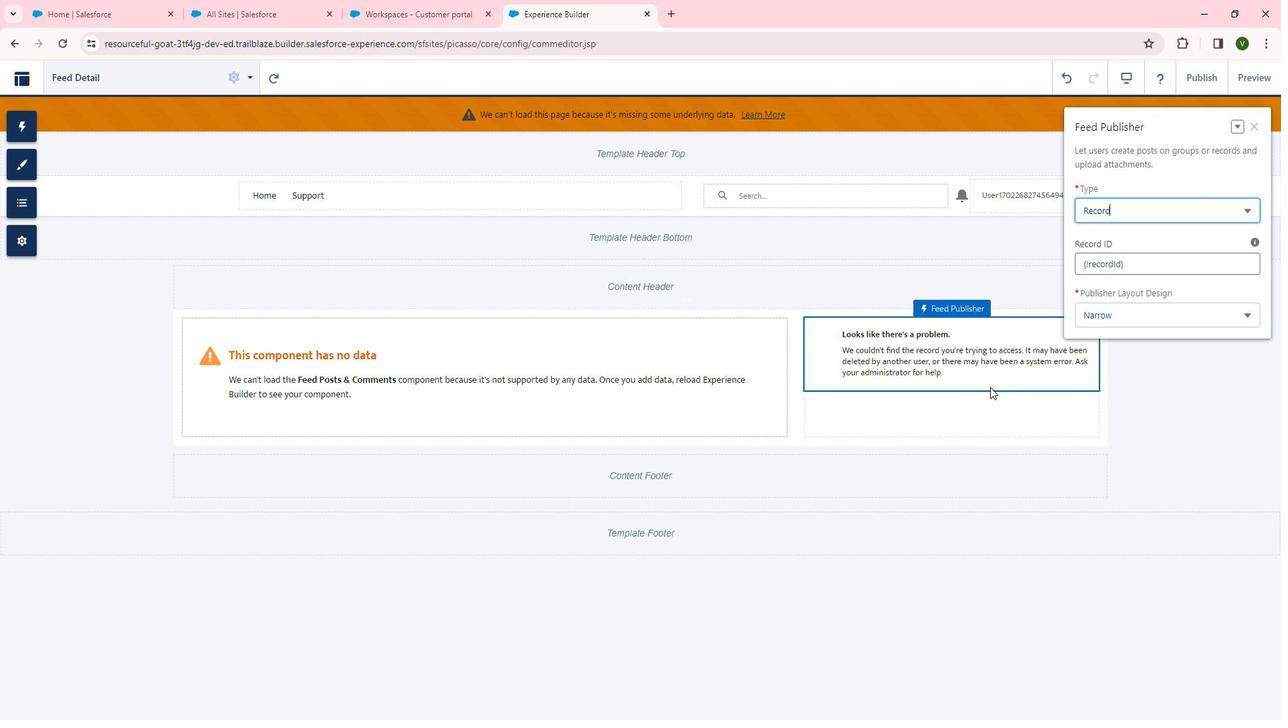 
Action: Mouse pressed left at (1004, 387)
Screenshot: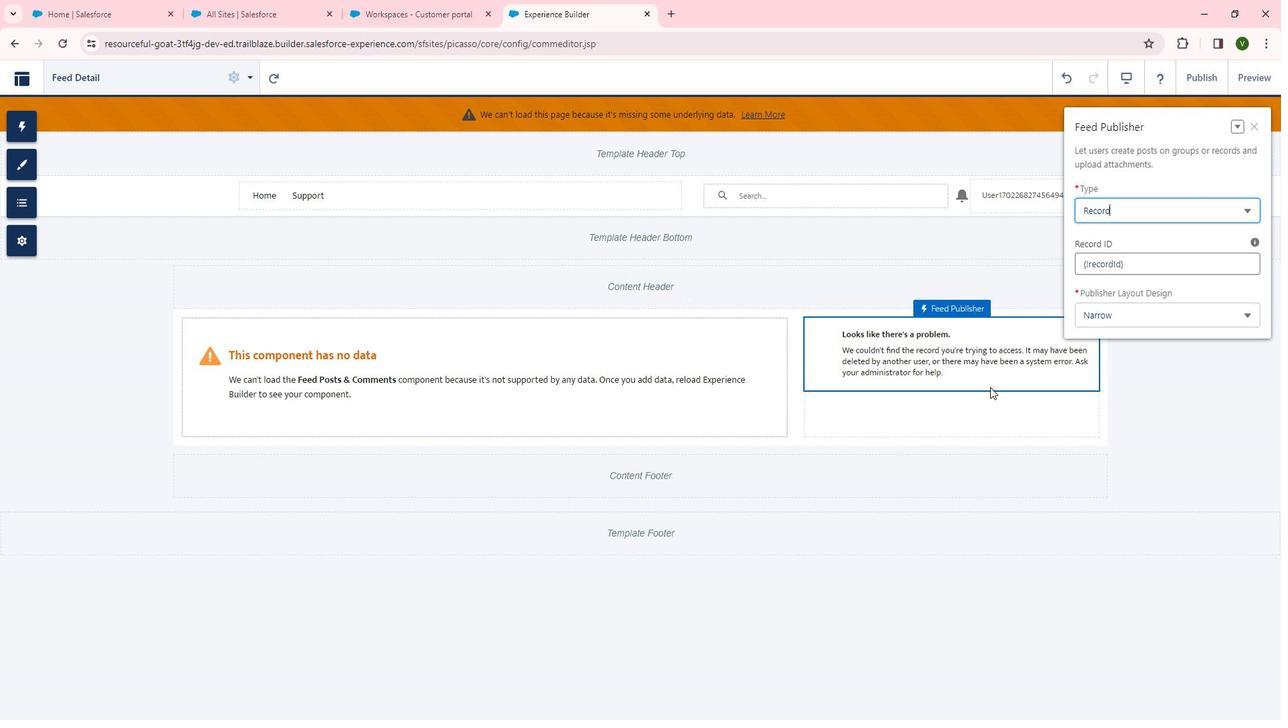 
Action: Mouse moved to (1003, 387)
Screenshot: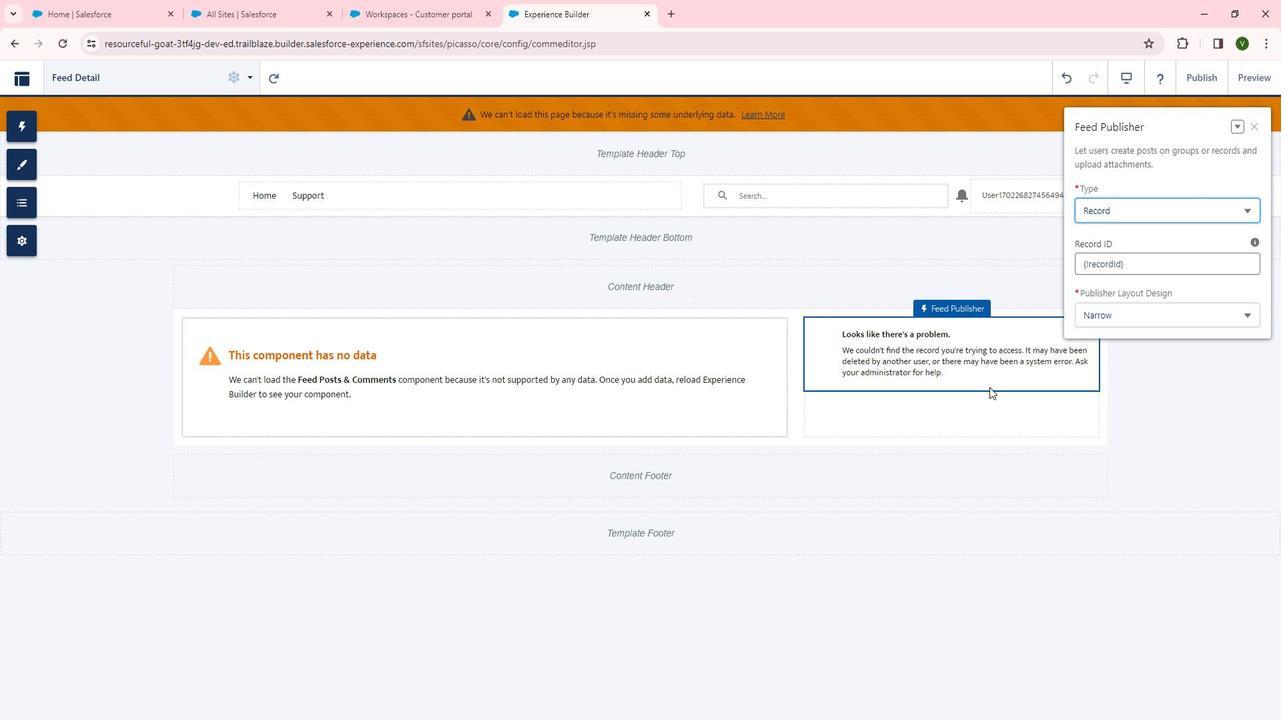 
